 Task: Look for properties with accessible parking spots.
Action: Mouse moved to (819, 134)
Screenshot: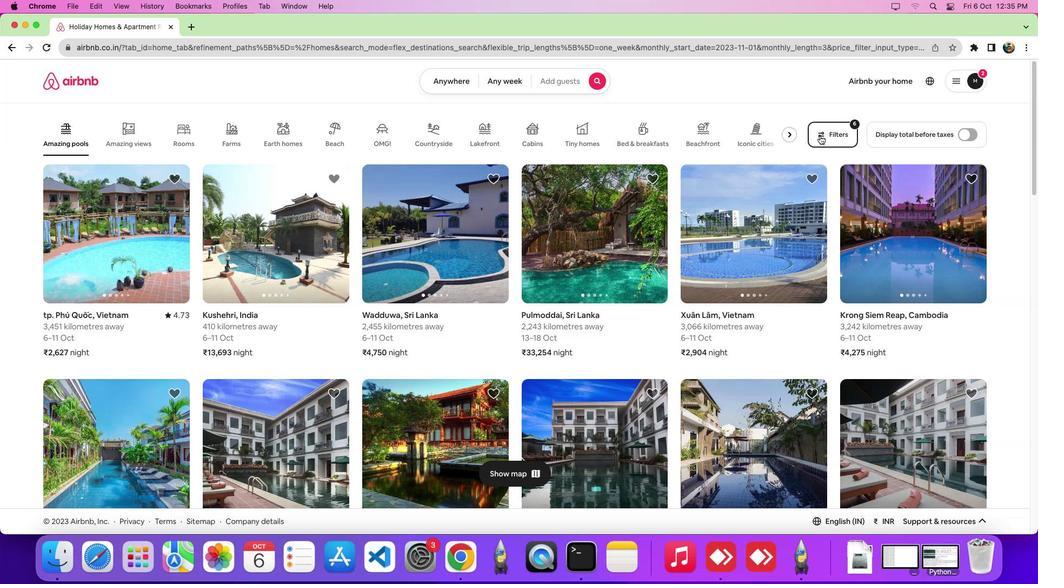 
Action: Mouse pressed left at (819, 134)
Screenshot: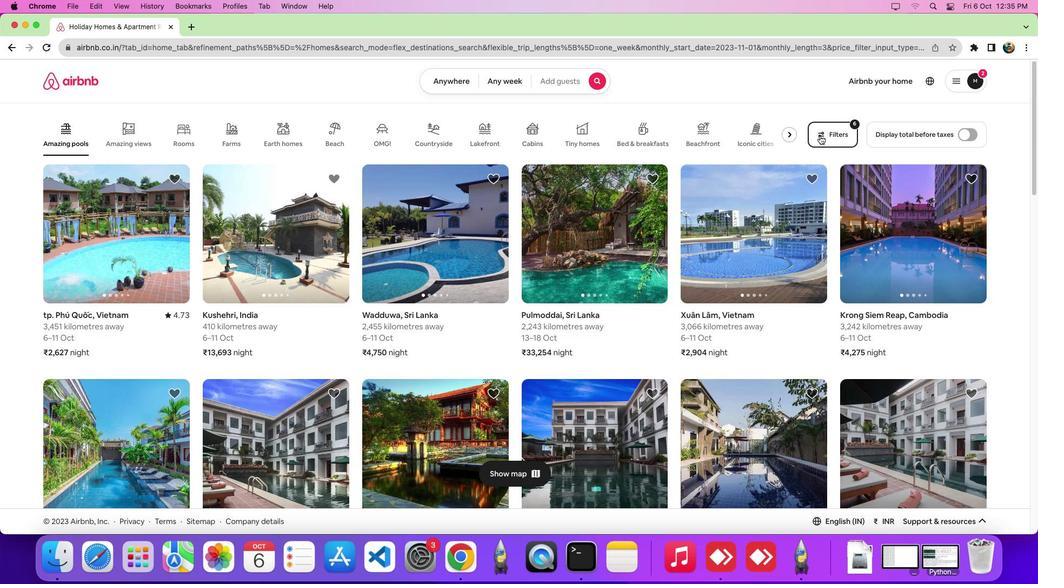 
Action: Mouse moved to (409, 194)
Screenshot: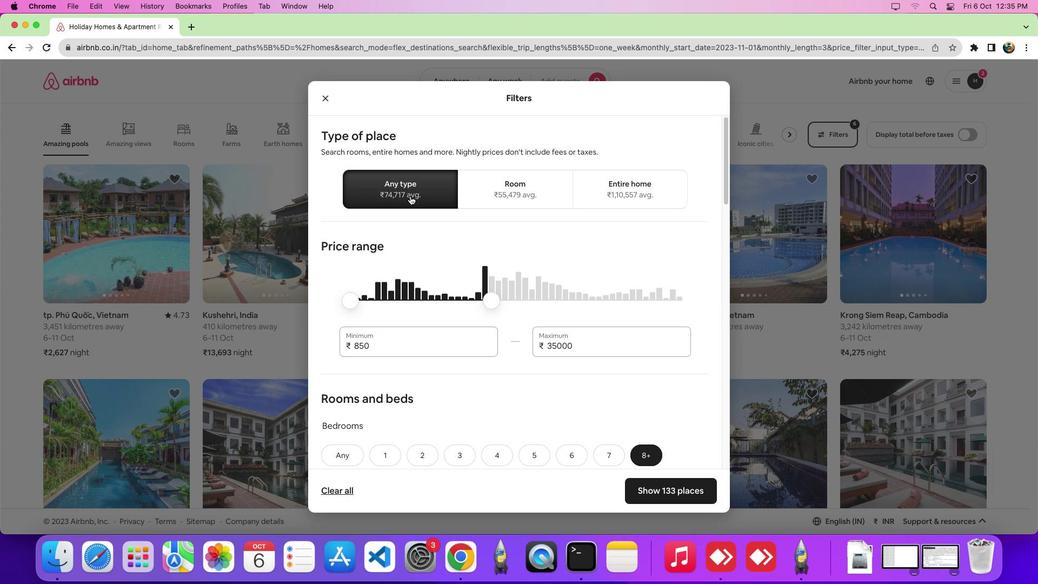 
Action: Mouse pressed left at (409, 194)
Screenshot: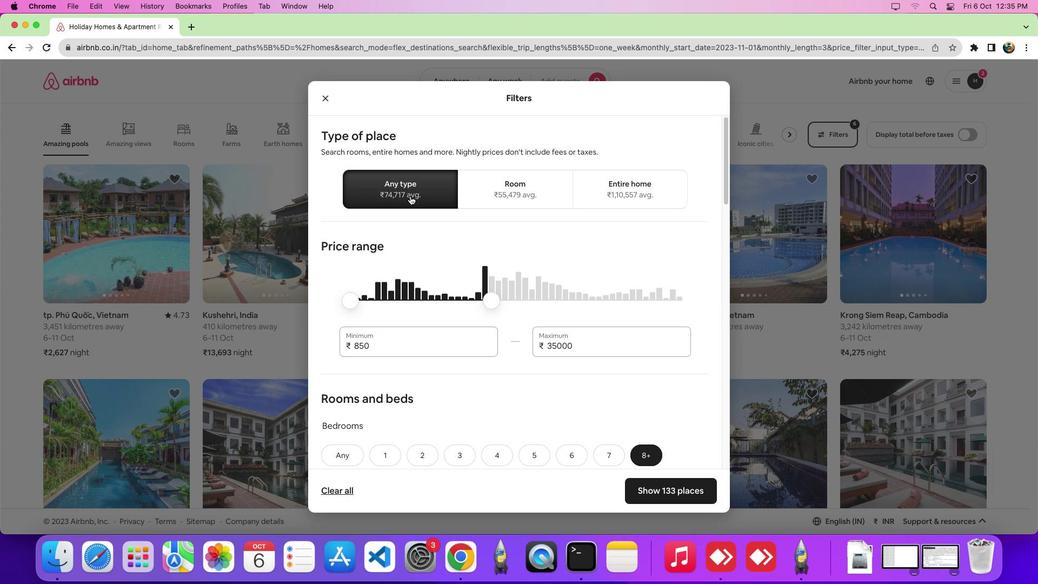 
Action: Mouse moved to (455, 329)
Screenshot: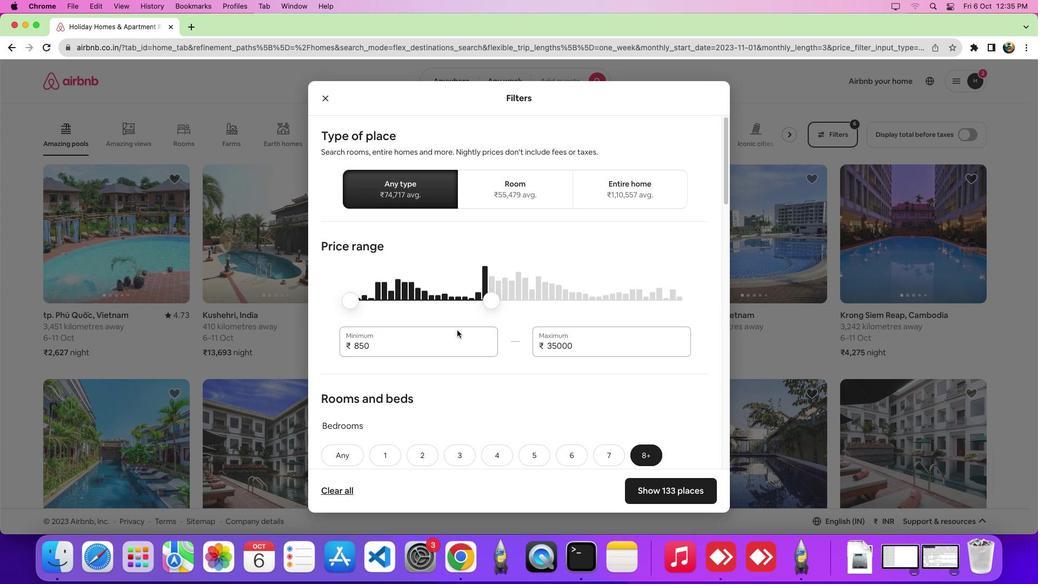 
Action: Mouse scrolled (455, 329) with delta (0, -1)
Screenshot: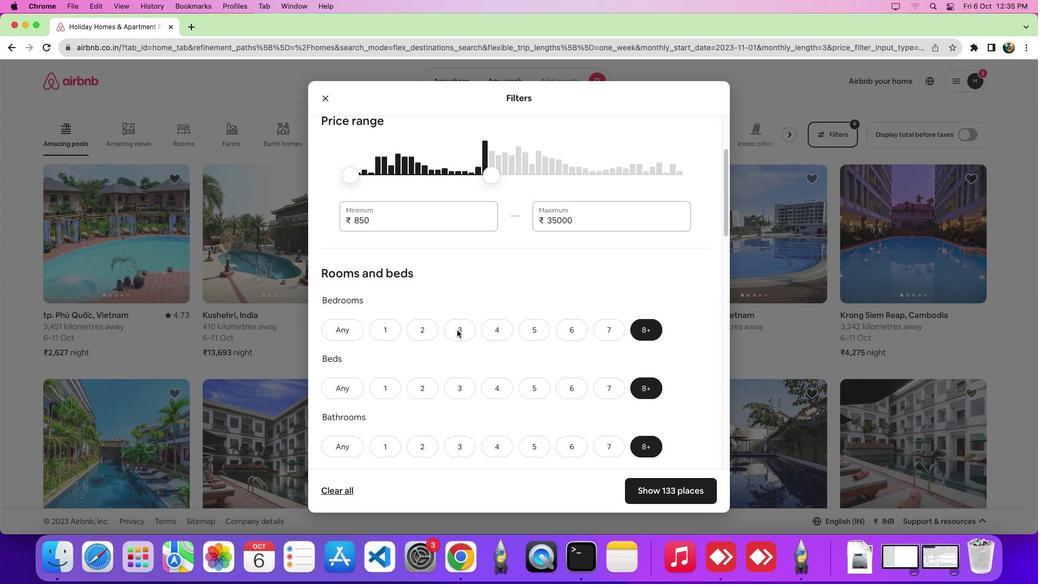 
Action: Mouse scrolled (455, 329) with delta (0, -1)
Screenshot: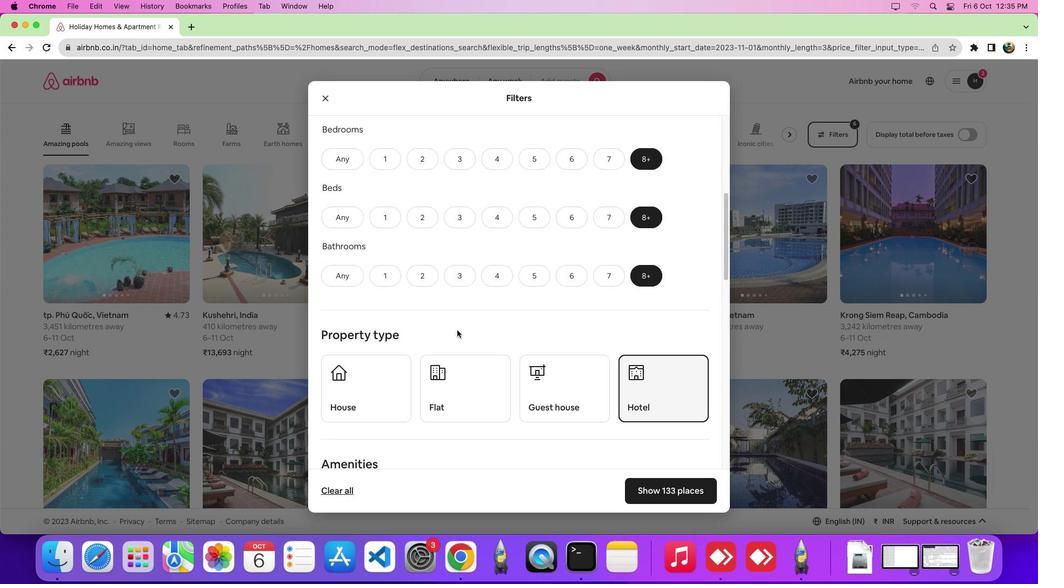 
Action: Mouse scrolled (455, 329) with delta (0, -4)
Screenshot: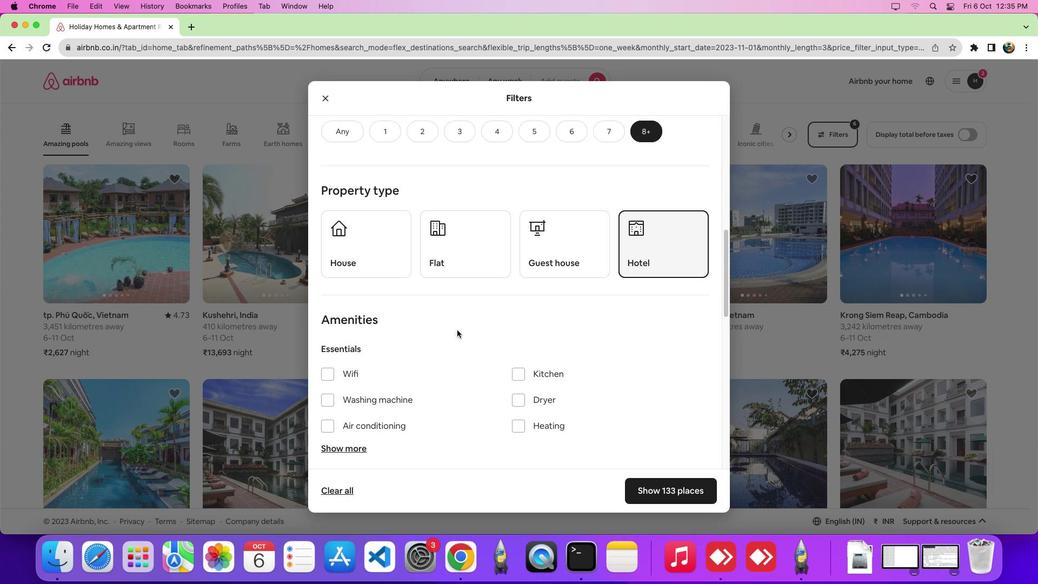 
Action: Mouse scrolled (455, 329) with delta (0, -6)
Screenshot: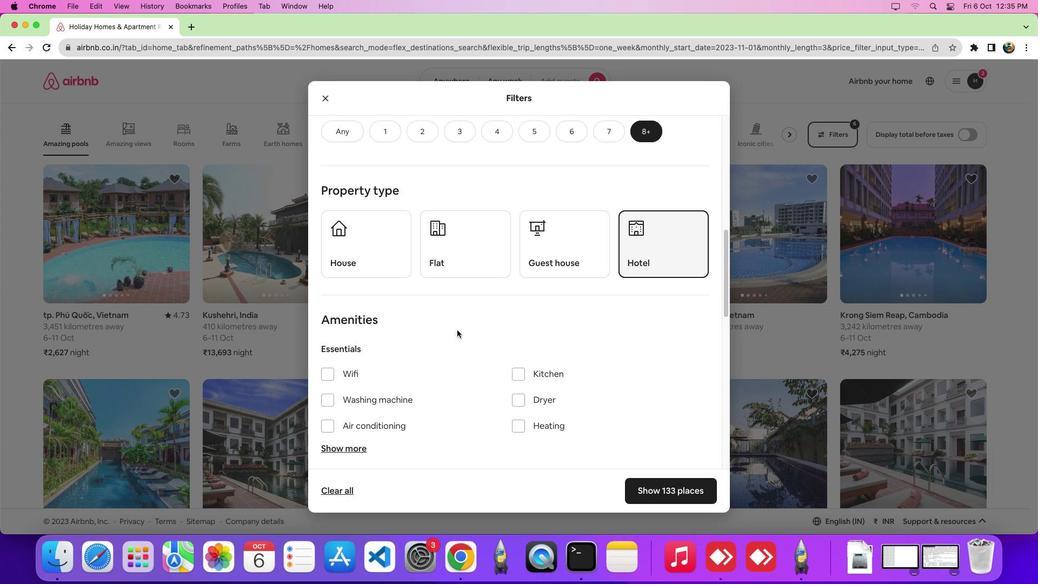
Action: Mouse moved to (465, 324)
Screenshot: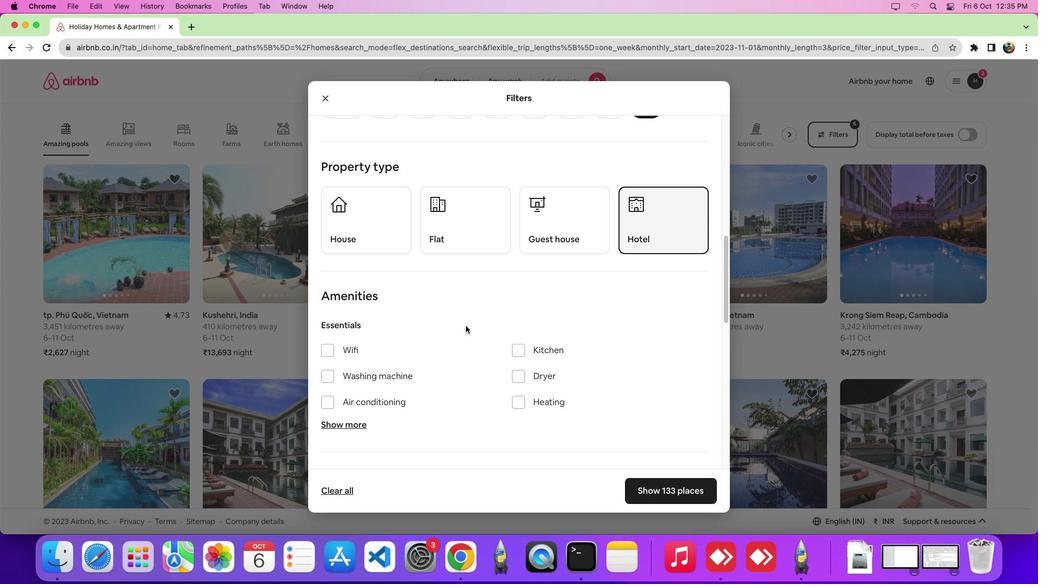 
Action: Mouse scrolled (465, 324) with delta (0, -1)
Screenshot: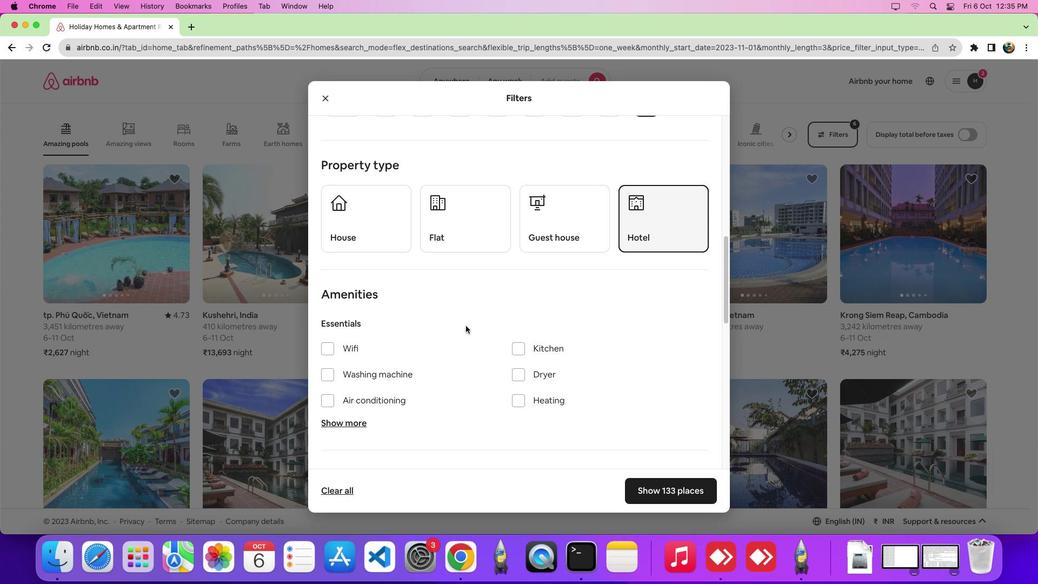 
Action: Mouse scrolled (465, 324) with delta (0, -1)
Screenshot: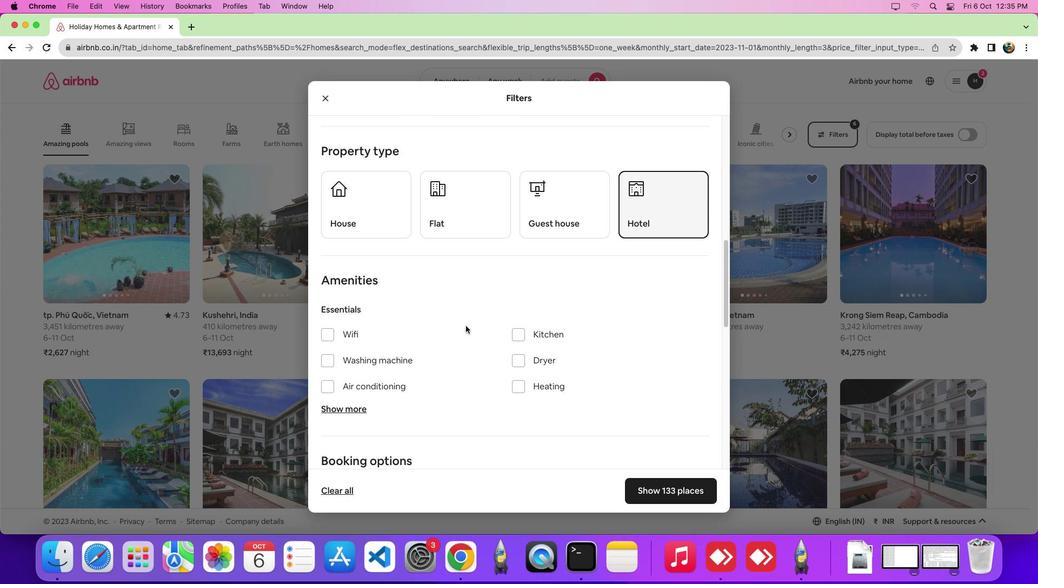 
Action: Mouse scrolled (465, 324) with delta (0, -2)
Screenshot: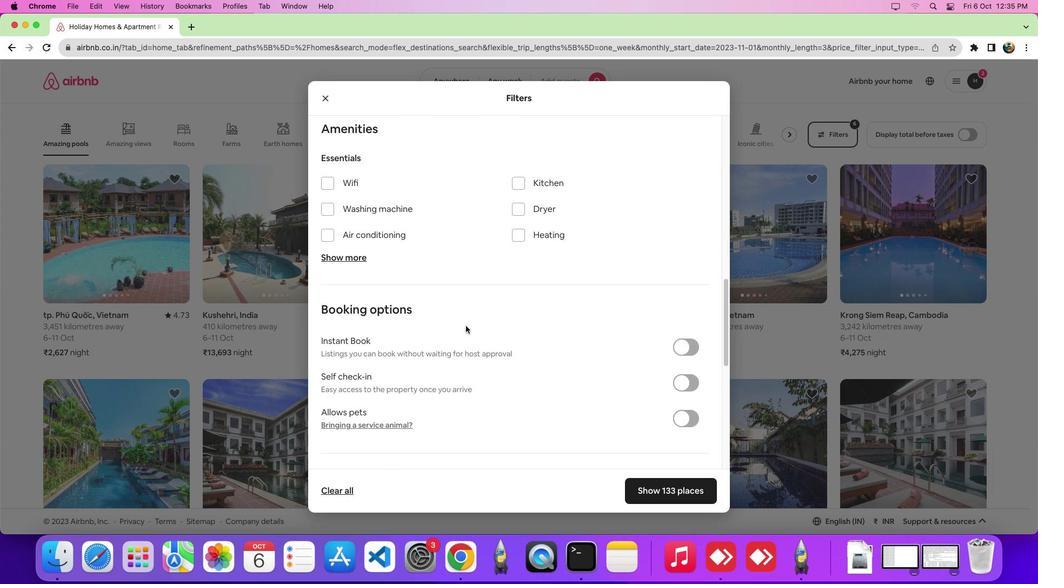 
Action: Mouse scrolled (465, 324) with delta (0, -3)
Screenshot: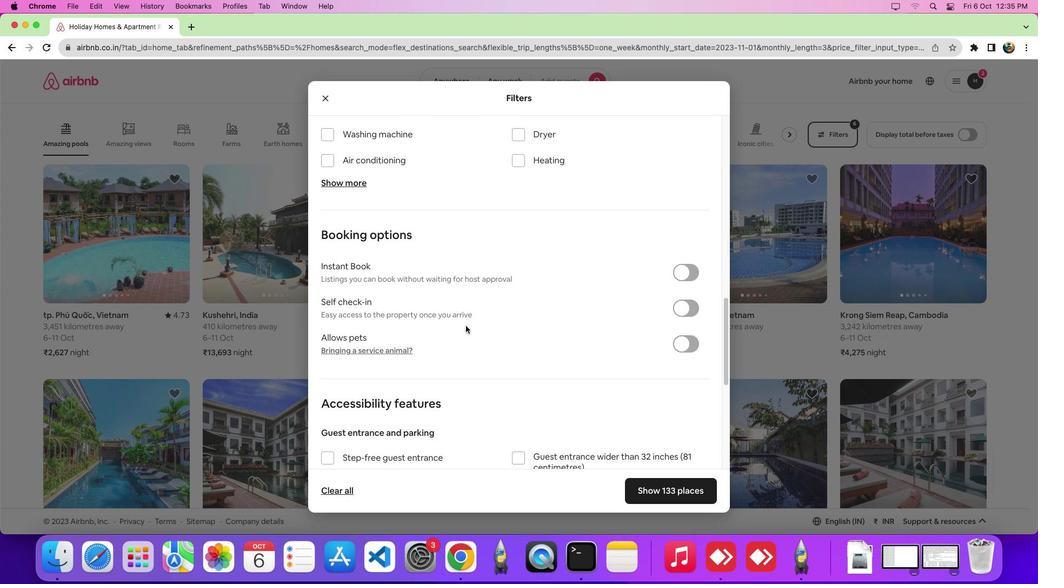 
Action: Mouse scrolled (465, 324) with delta (0, -1)
Screenshot: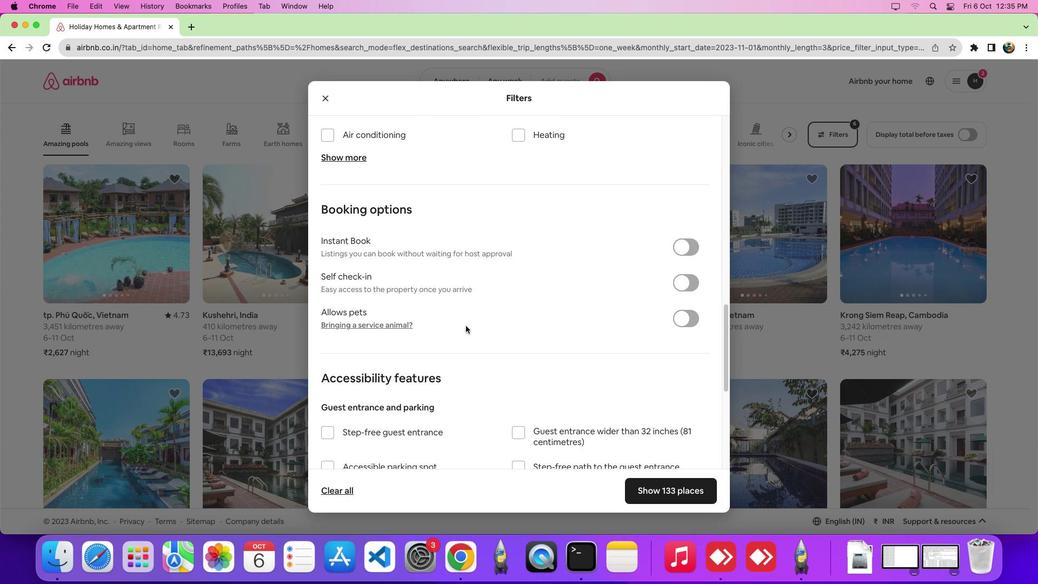
Action: Mouse scrolled (465, 324) with delta (0, -1)
Screenshot: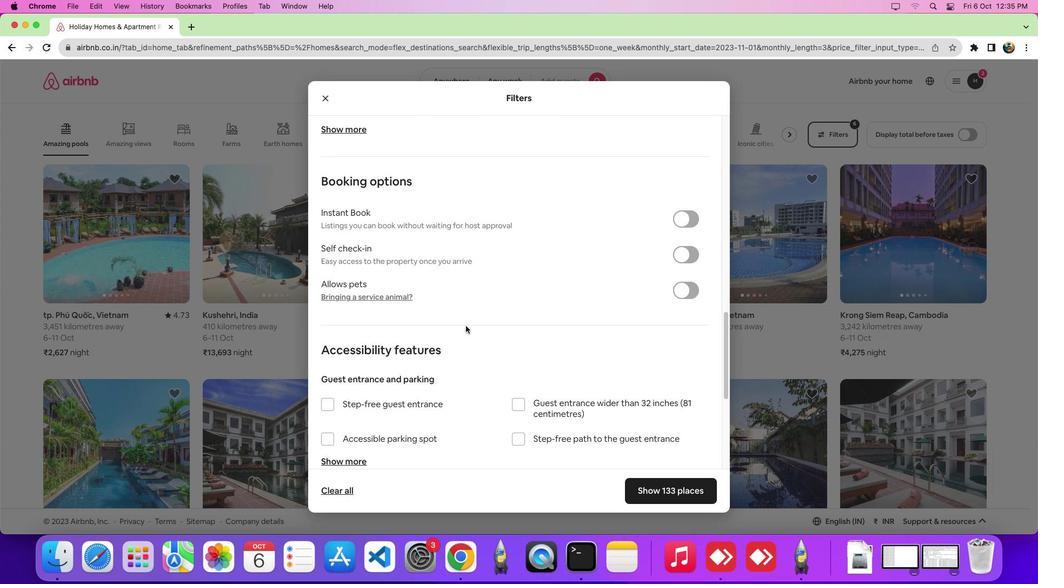 
Action: Mouse scrolled (465, 324) with delta (0, -3)
Screenshot: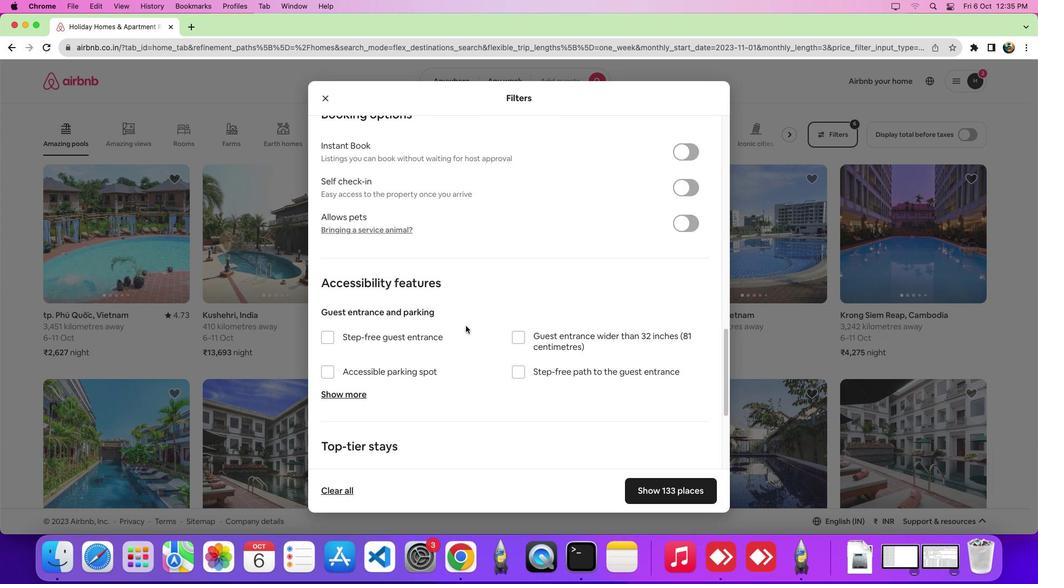 
Action: Mouse moved to (340, 336)
Screenshot: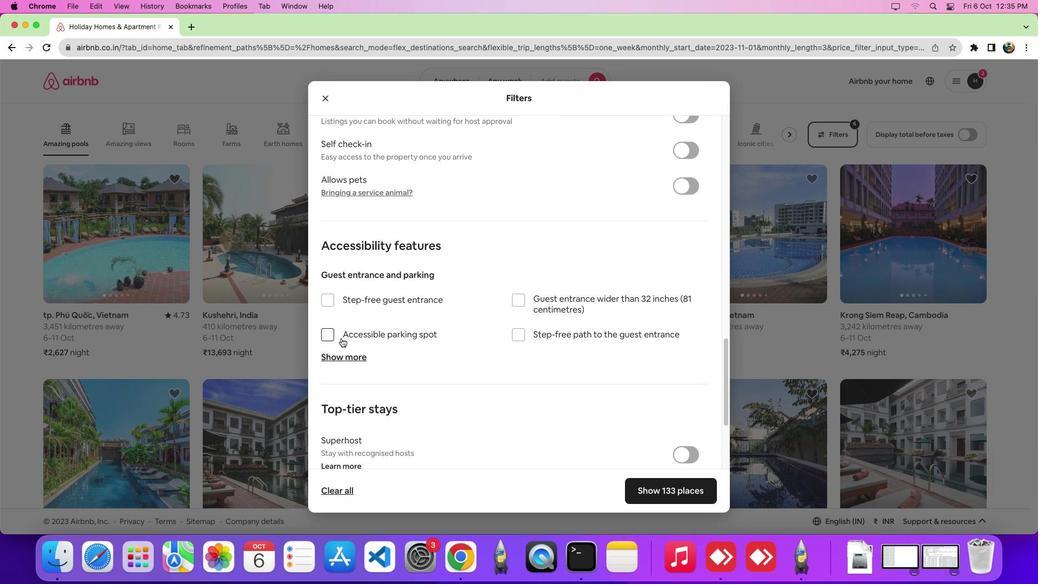 
Action: Mouse pressed left at (340, 336)
Screenshot: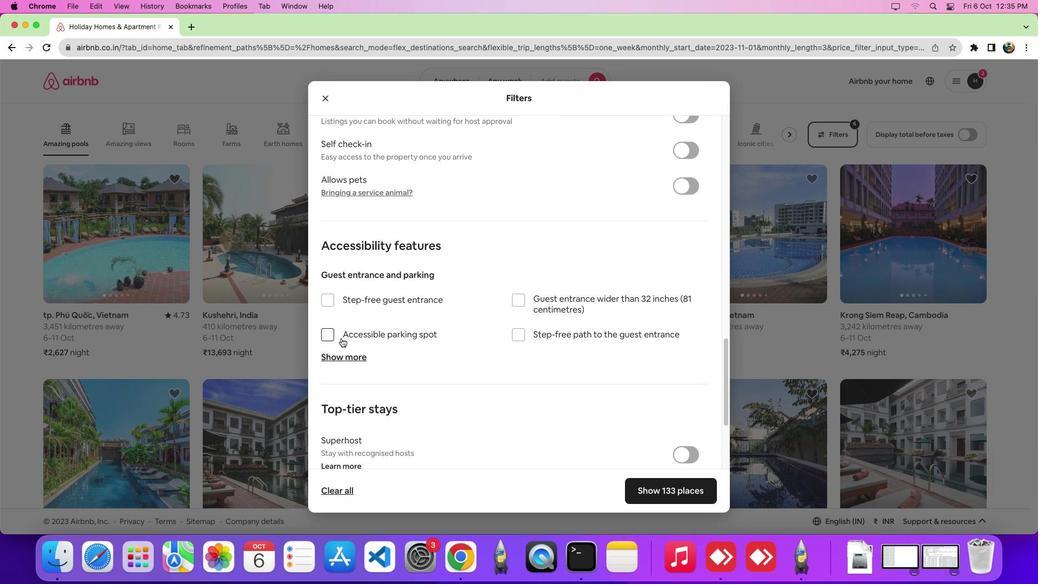
Action: Mouse moved to (673, 477)
Screenshot: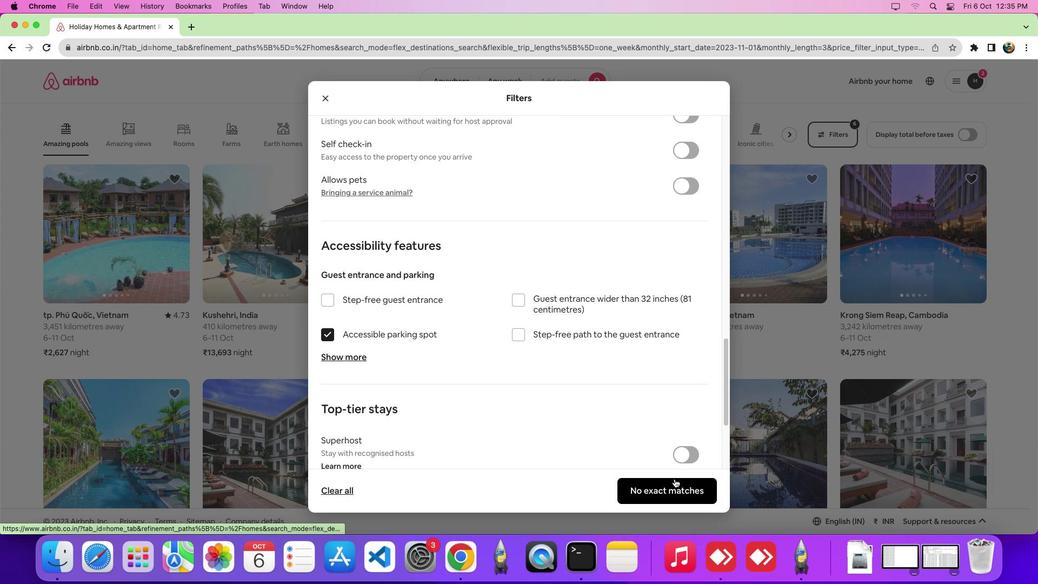 
Action: Mouse pressed left at (673, 477)
Screenshot: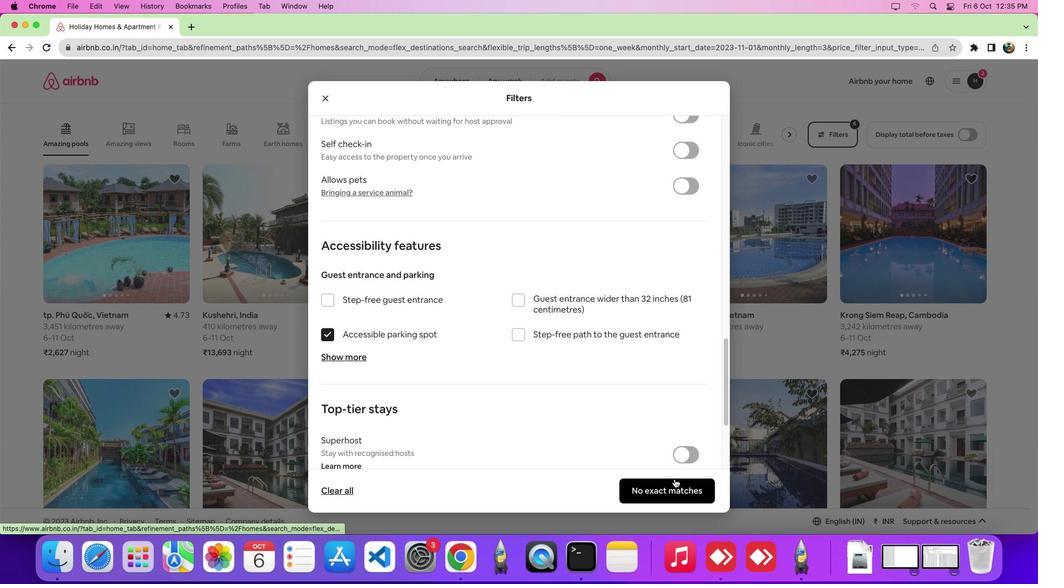 
Action: Mouse moved to (673, 477)
Screenshot: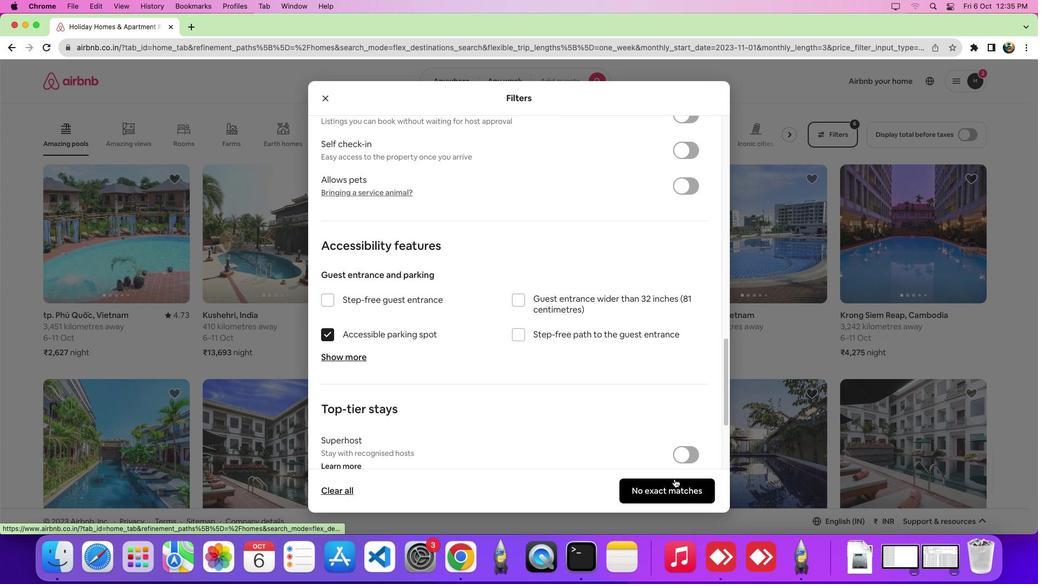 
